 Task: Create a due date automation trigger when advanced on, 2 hours before a card is due add fields without custom field "Resume" set to a number lower than 1 and lower than 10.
Action: Mouse moved to (1079, 79)
Screenshot: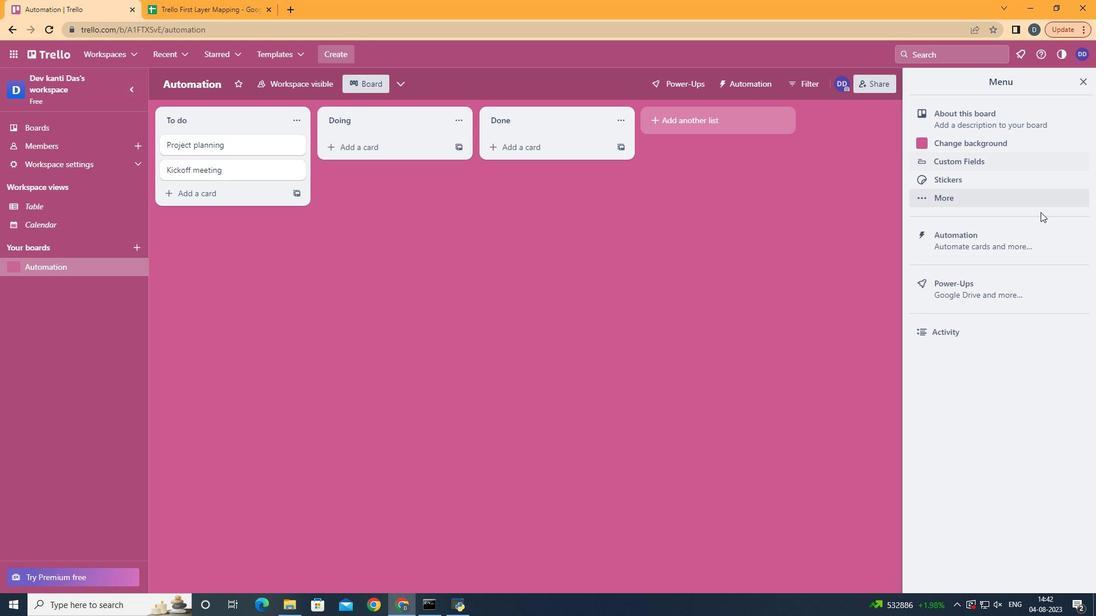 
Action: Mouse pressed left at (1079, 79)
Screenshot: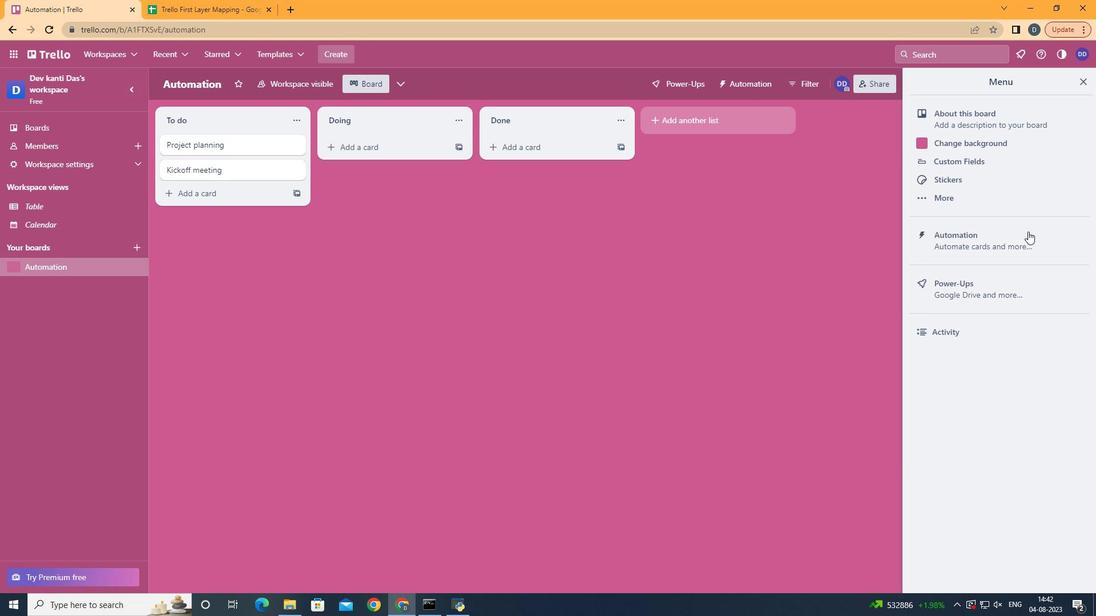 
Action: Mouse moved to (999, 258)
Screenshot: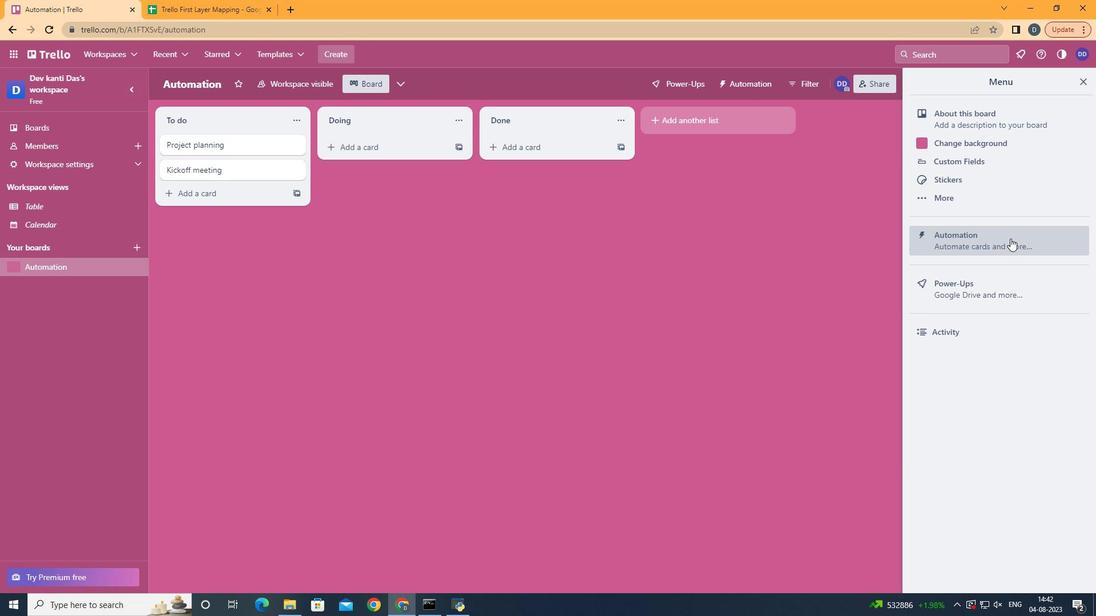 
Action: Mouse pressed left at (999, 258)
Screenshot: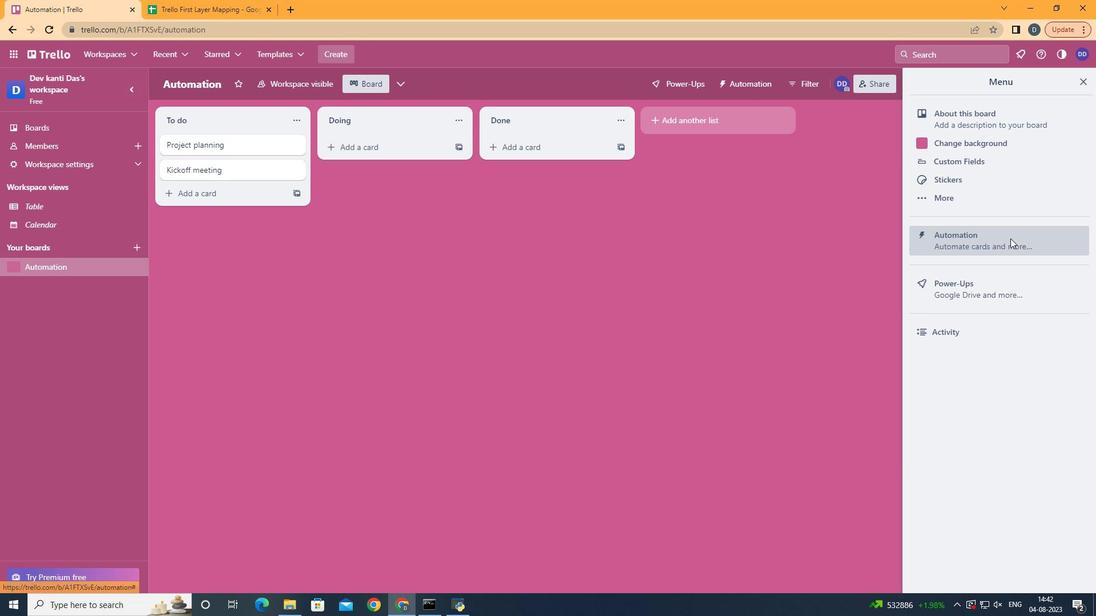 
Action: Mouse moved to (1011, 238)
Screenshot: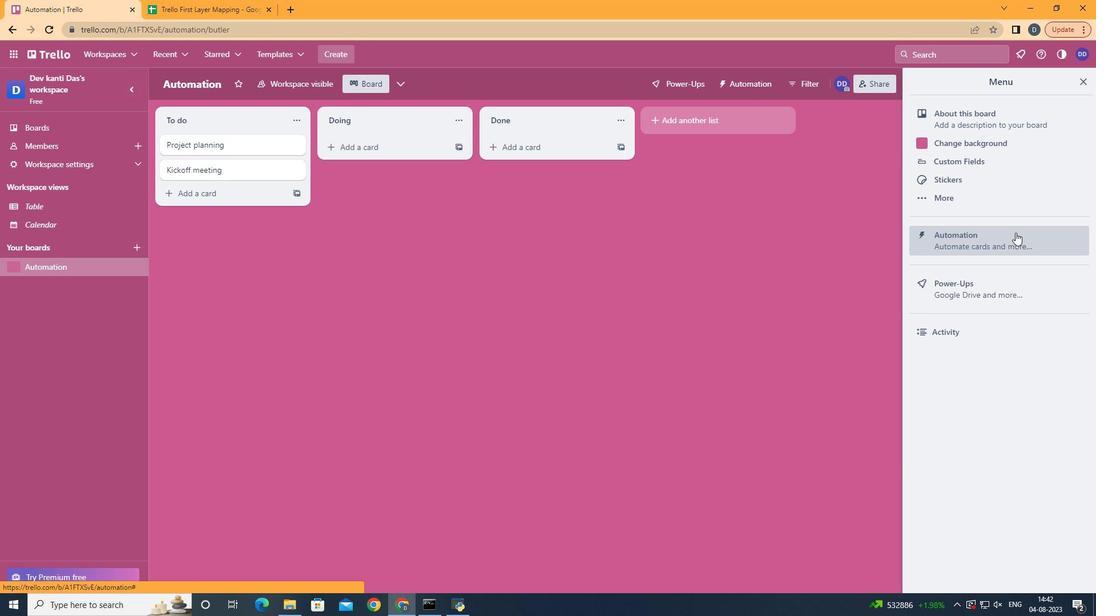 
Action: Mouse pressed left at (1011, 238)
Screenshot: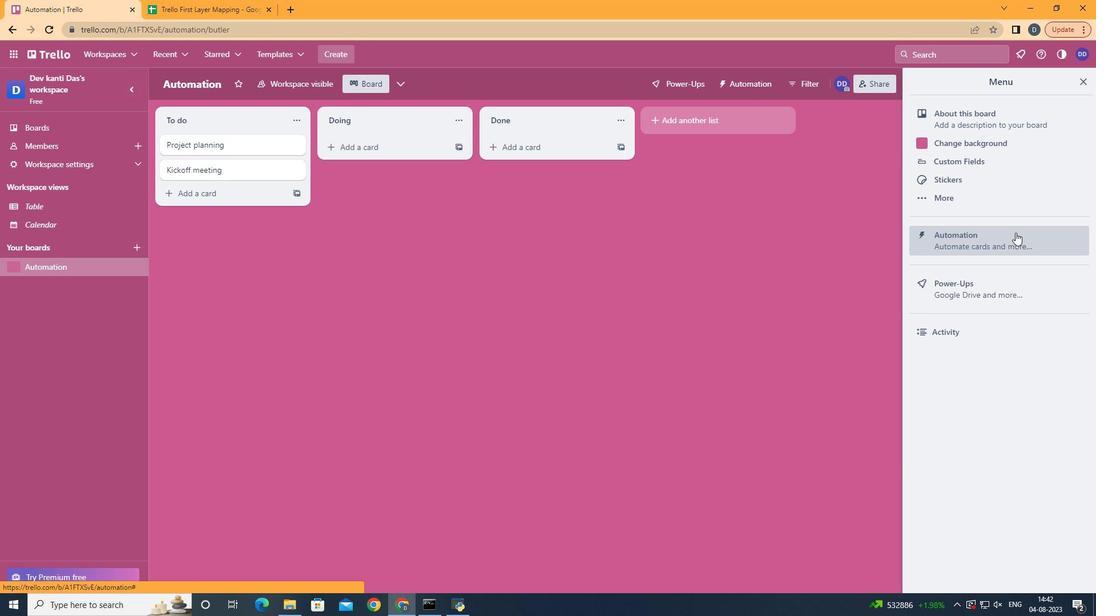 
Action: Mouse moved to (228, 226)
Screenshot: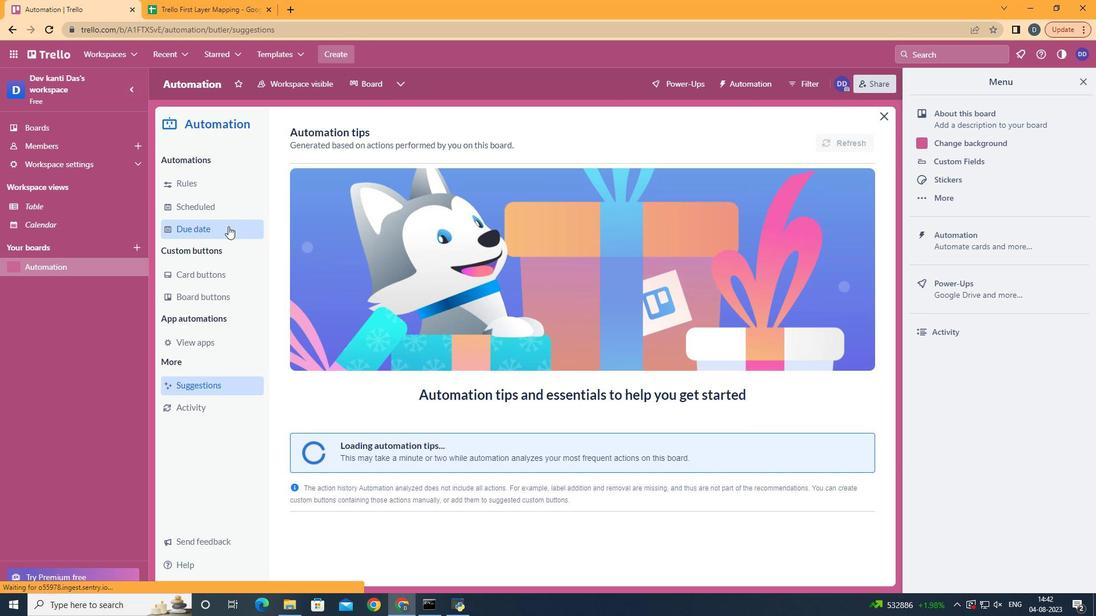 
Action: Mouse pressed left at (228, 226)
Screenshot: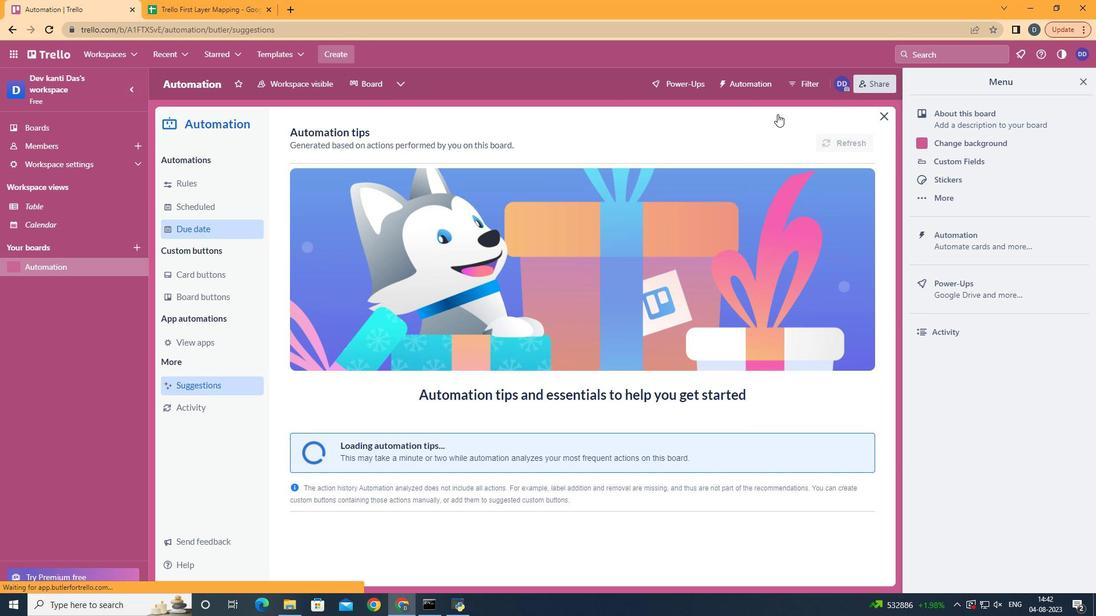 
Action: Mouse moved to (809, 142)
Screenshot: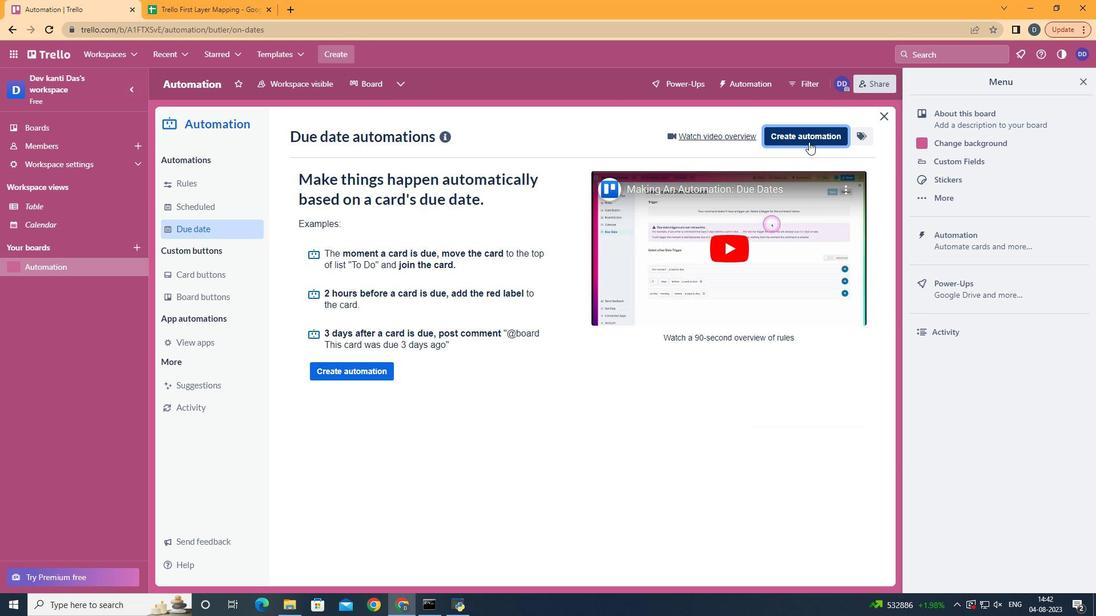 
Action: Mouse pressed left at (809, 142)
Screenshot: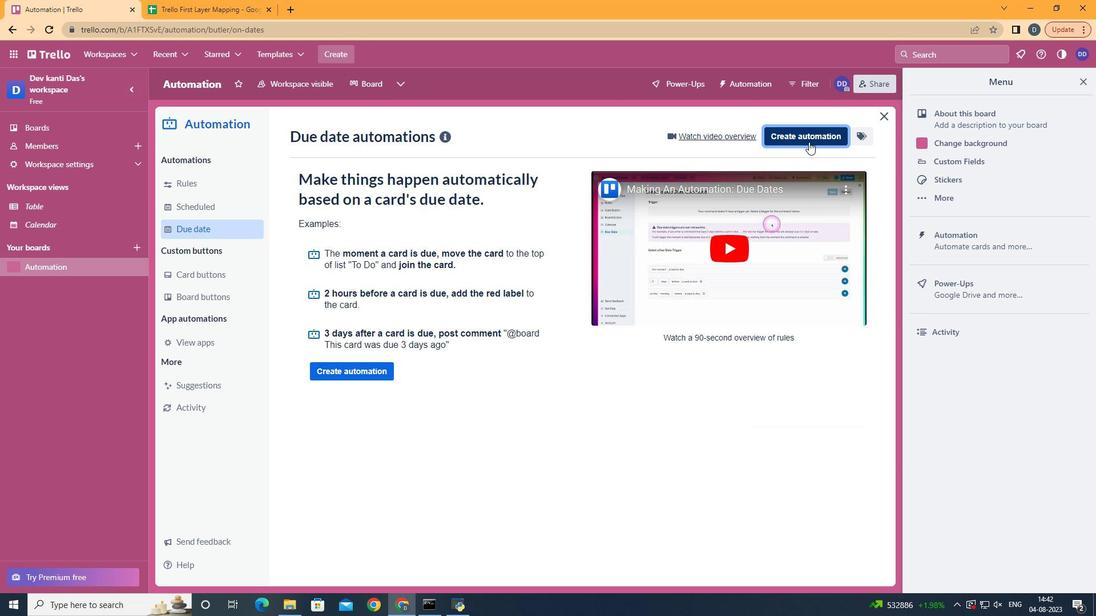 
Action: Mouse moved to (595, 243)
Screenshot: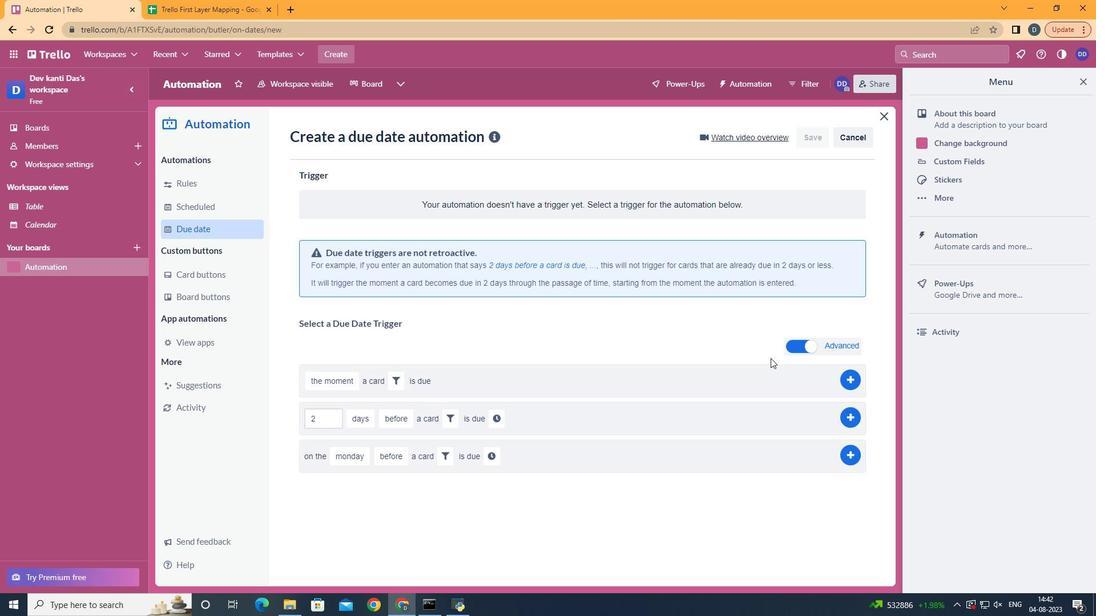 
Action: Mouse pressed left at (595, 243)
Screenshot: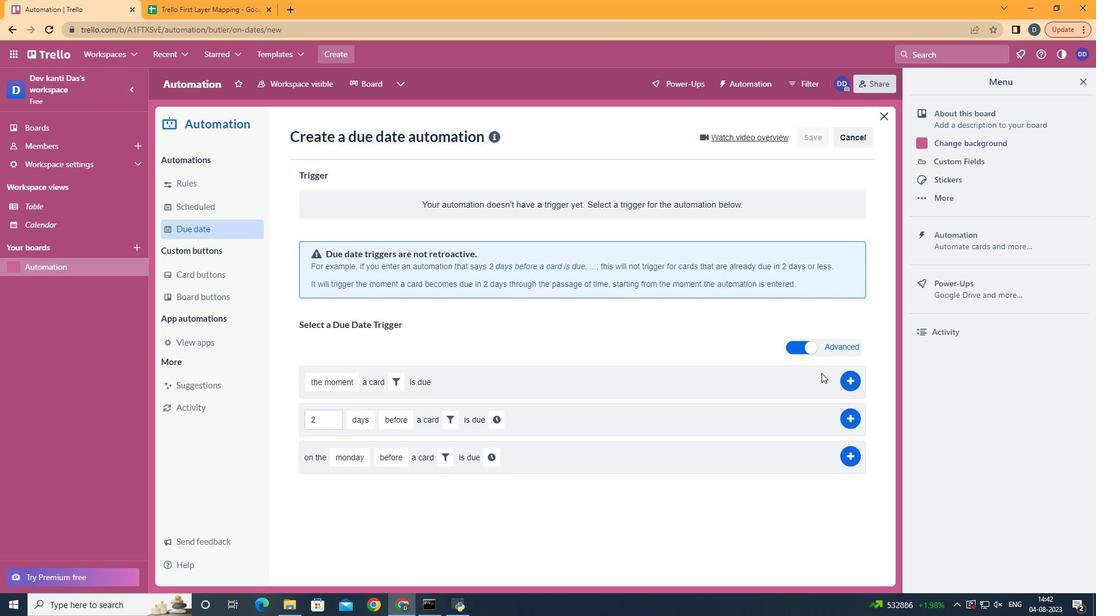 
Action: Mouse moved to (375, 487)
Screenshot: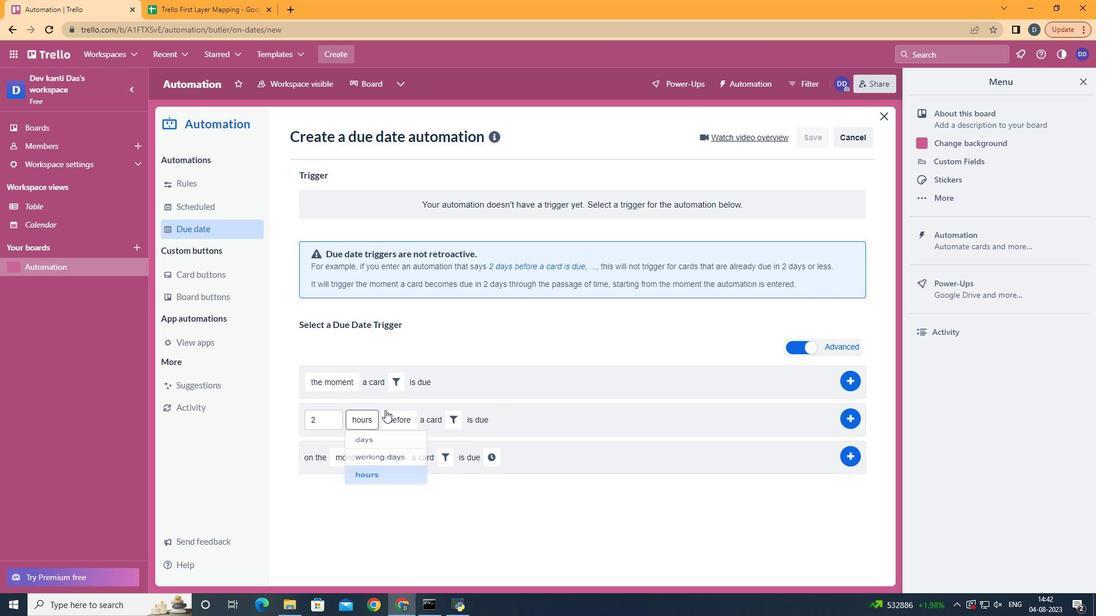 
Action: Mouse pressed left at (375, 487)
Screenshot: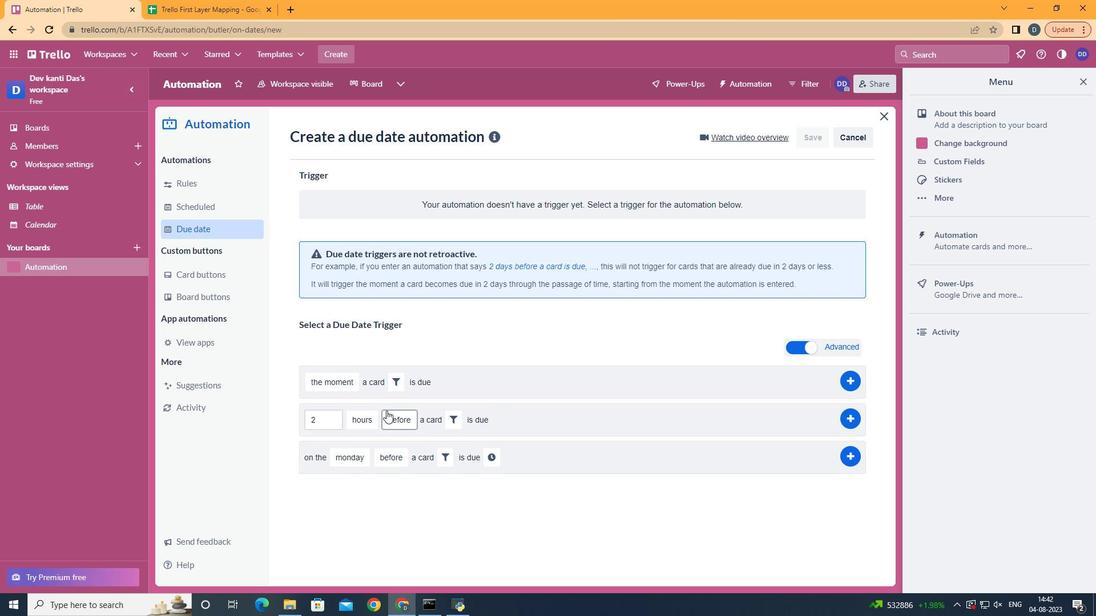 
Action: Mouse moved to (397, 440)
Screenshot: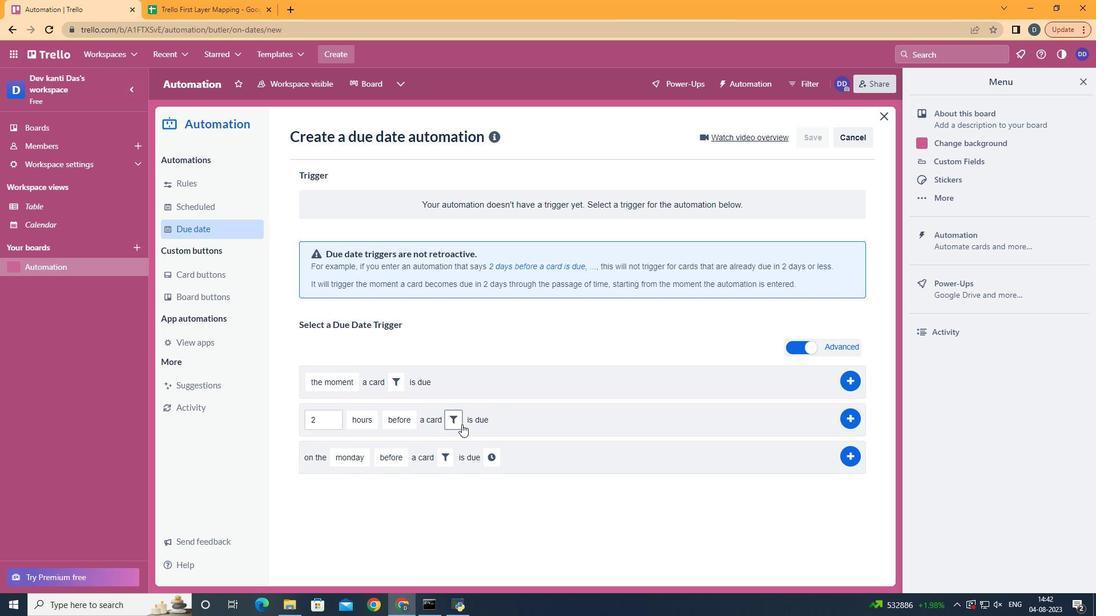 
Action: Mouse pressed left at (397, 440)
Screenshot: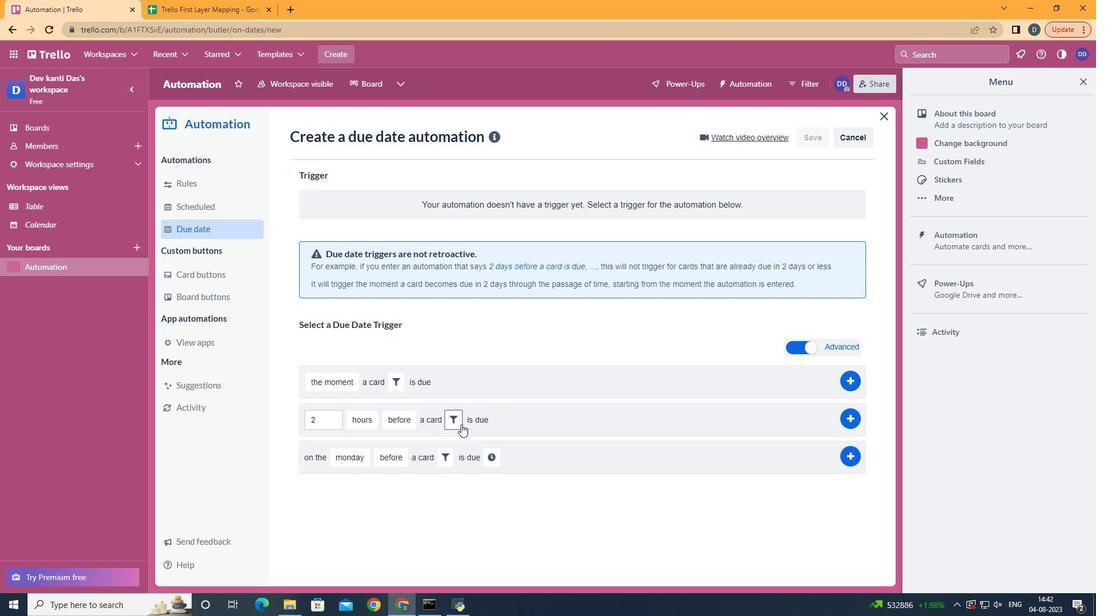
Action: Mouse moved to (461, 424)
Screenshot: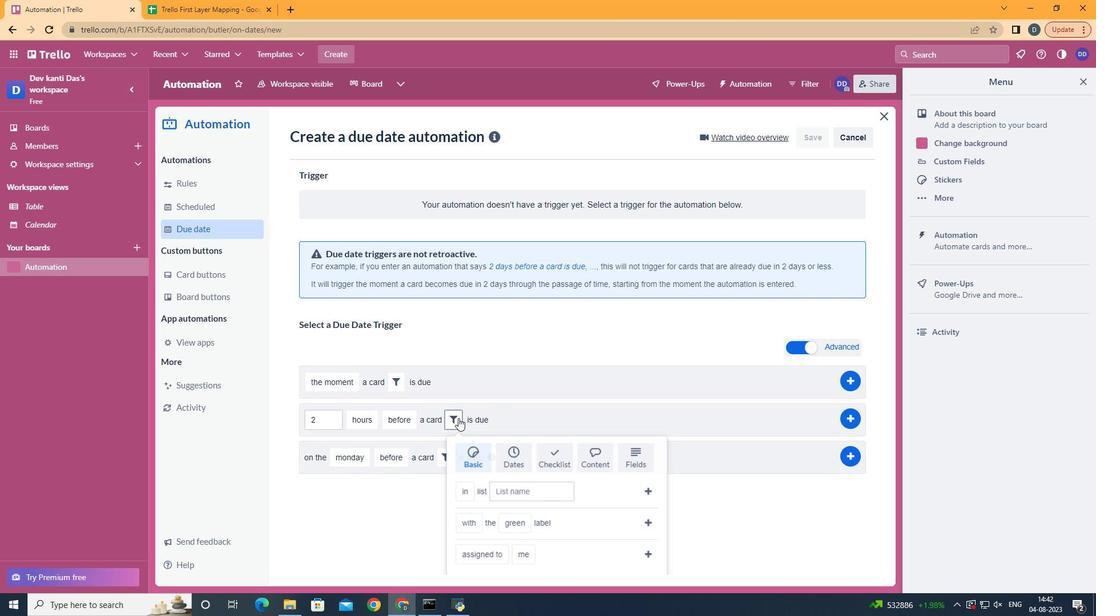 
Action: Mouse pressed left at (461, 424)
Screenshot: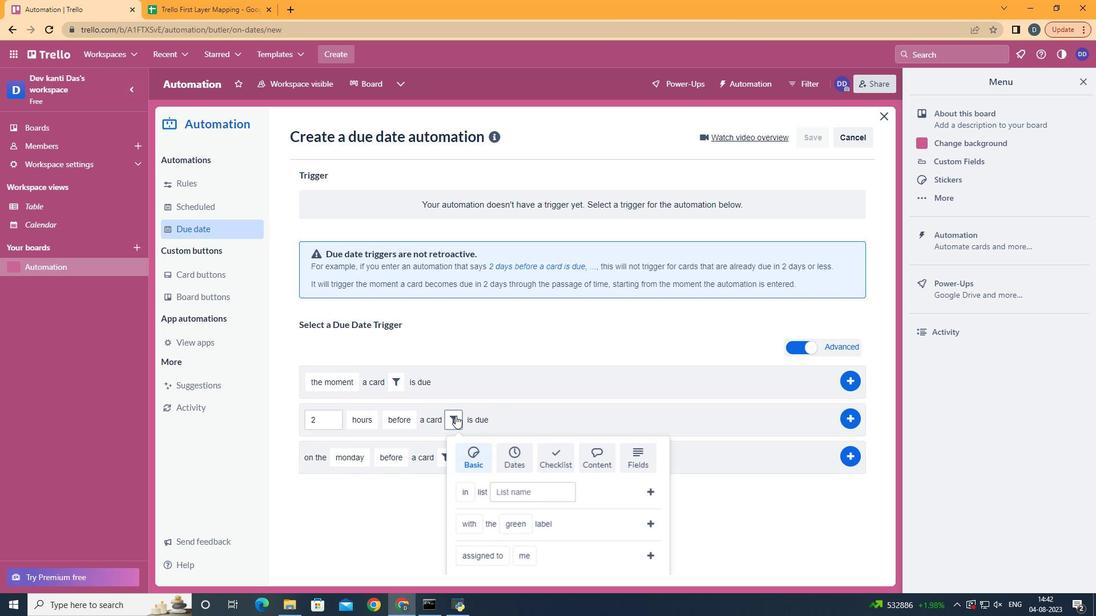 
Action: Mouse moved to (650, 454)
Screenshot: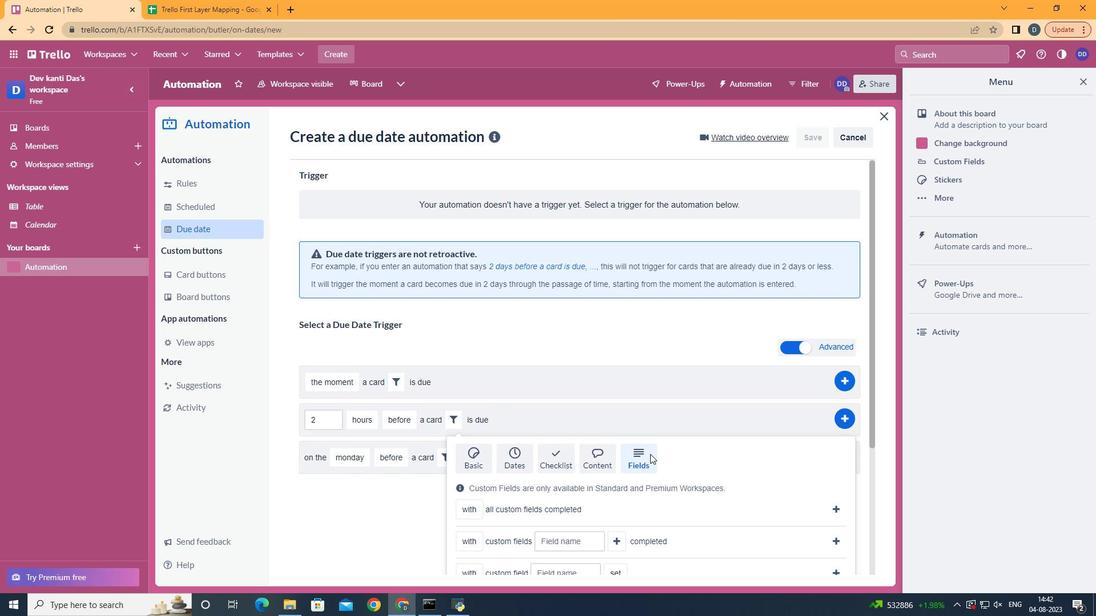 
Action: Mouse pressed left at (650, 454)
Screenshot: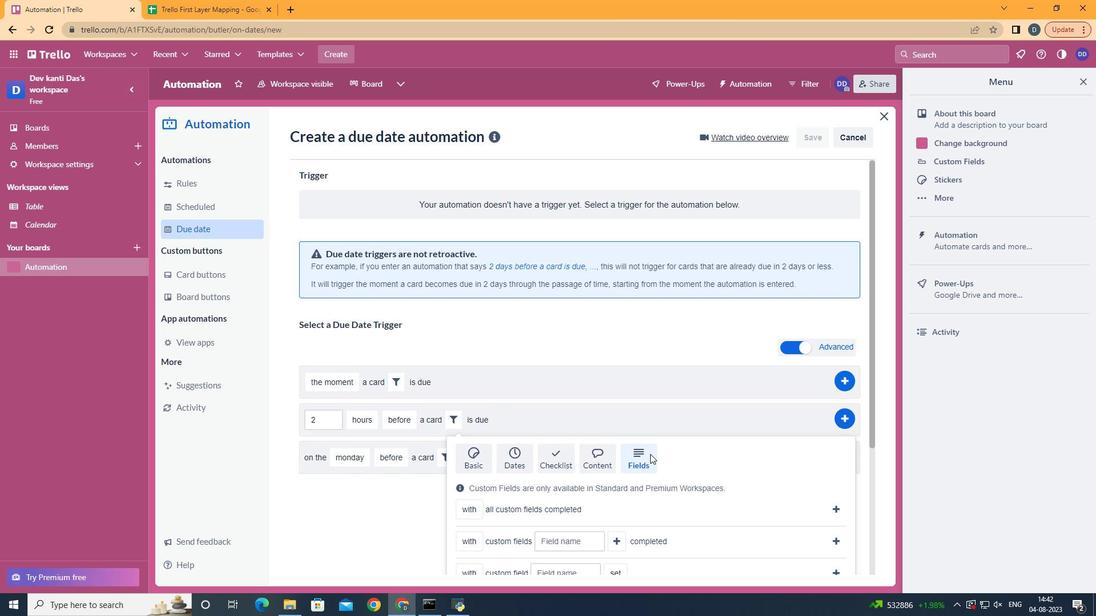 
Action: Mouse scrolled (650, 454) with delta (0, 0)
Screenshot: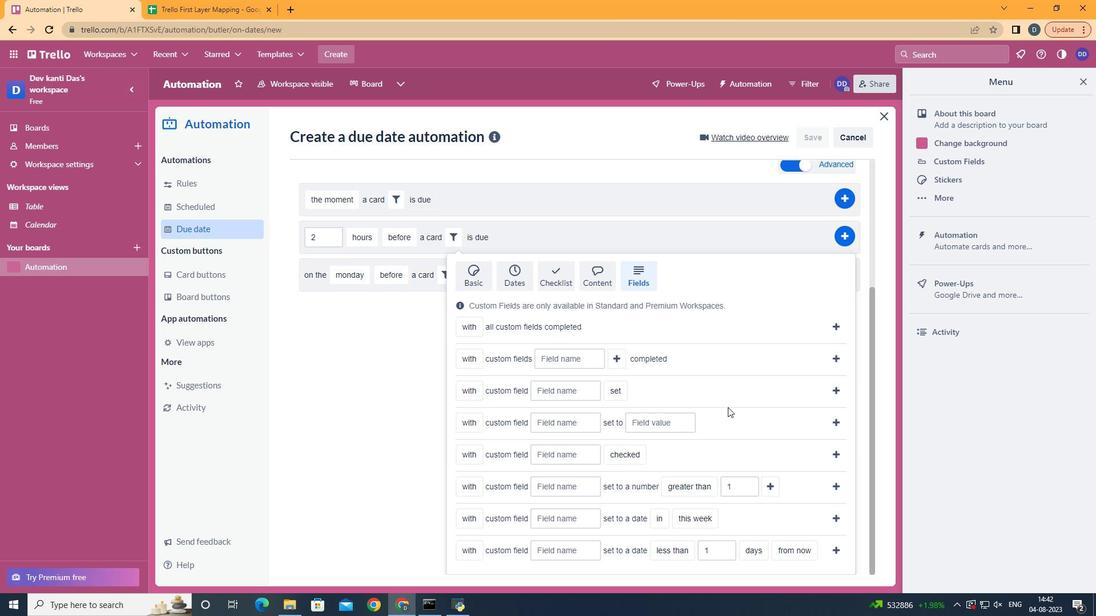 
Action: Mouse moved to (650, 454)
Screenshot: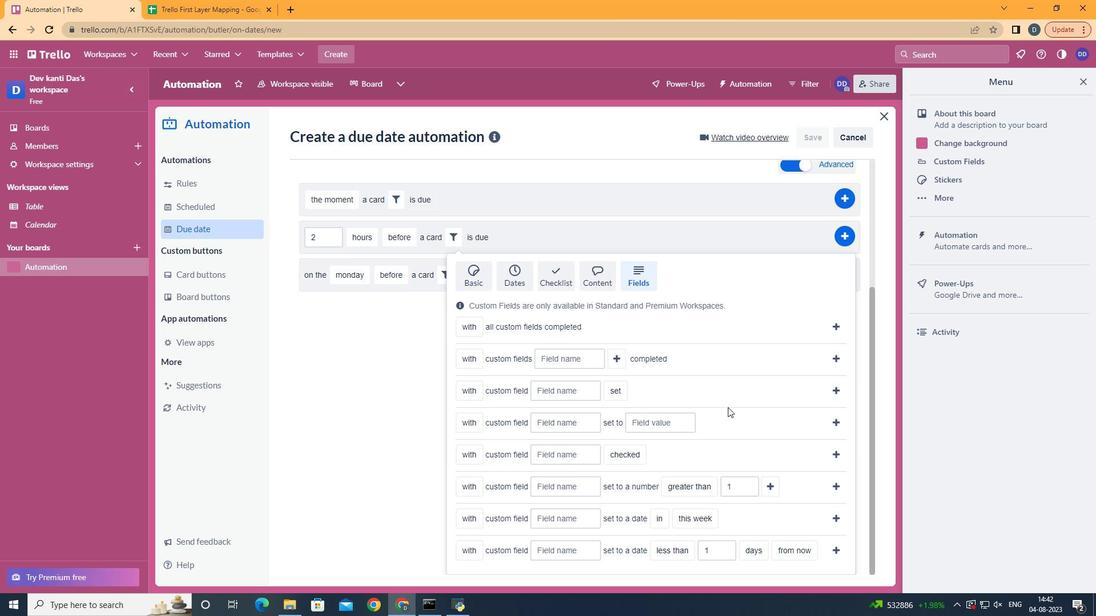 
Action: Mouse scrolled (650, 454) with delta (0, 0)
Screenshot: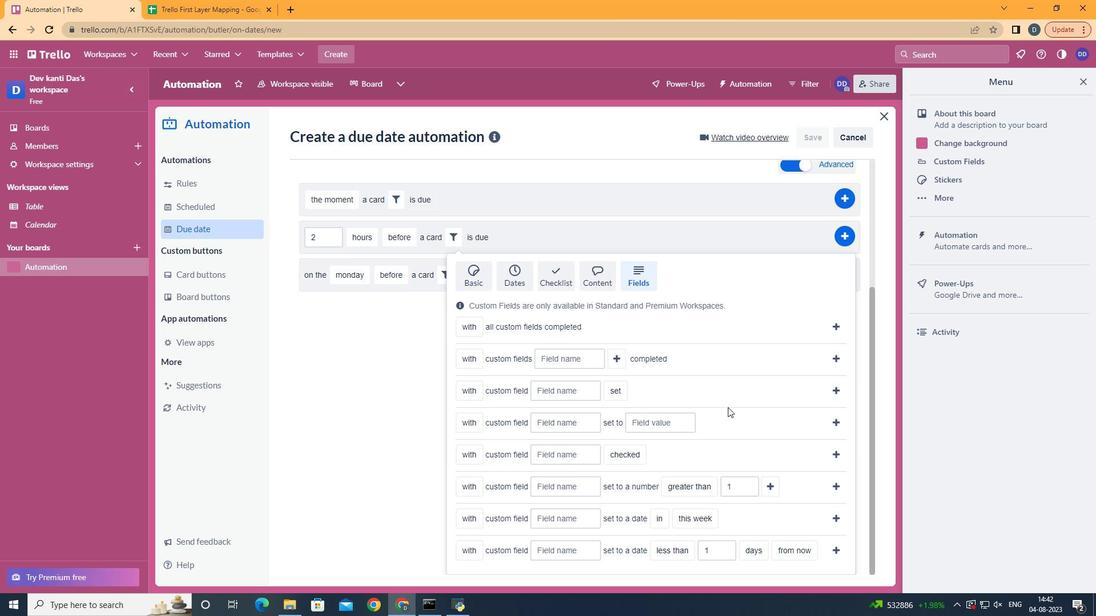 
Action: Mouse scrolled (650, 454) with delta (0, 0)
Screenshot: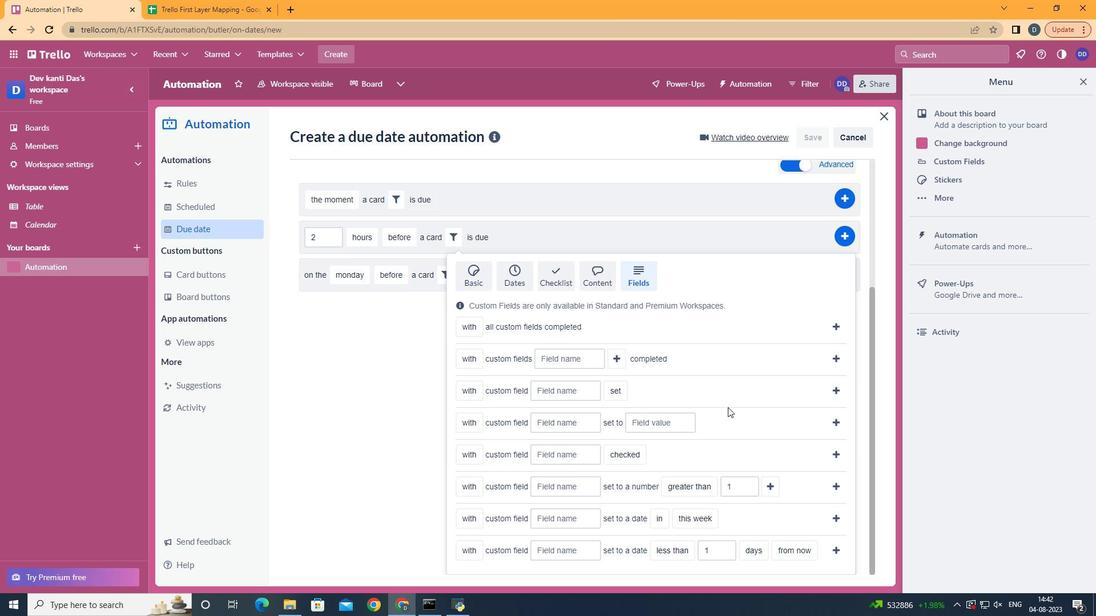 
Action: Mouse scrolled (650, 454) with delta (0, 0)
Screenshot: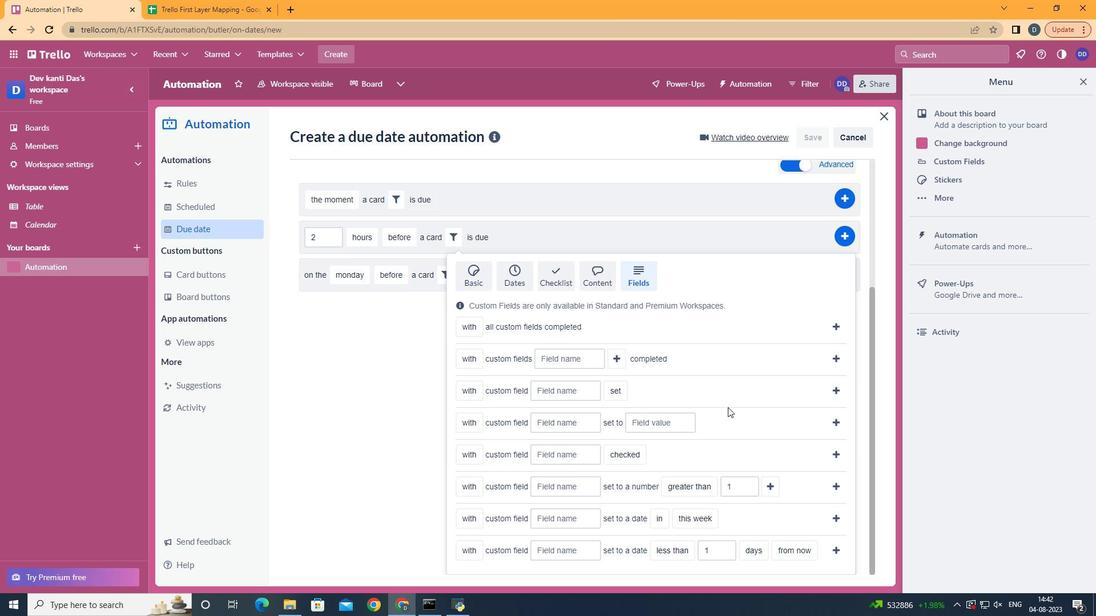 
Action: Mouse scrolled (650, 454) with delta (0, 0)
Screenshot: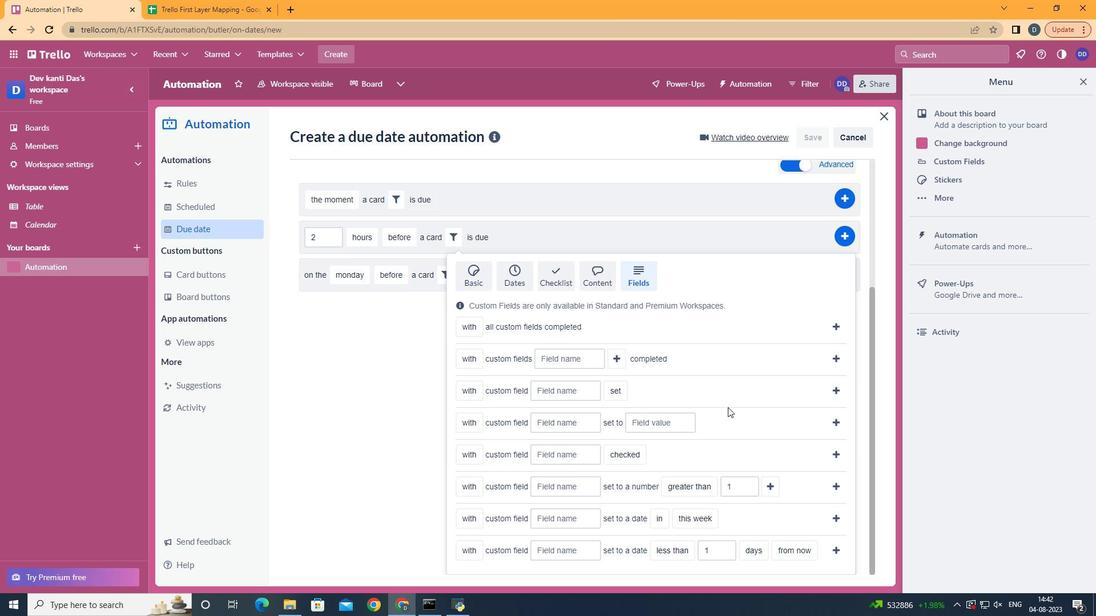 
Action: Mouse scrolled (650, 454) with delta (0, 0)
Screenshot: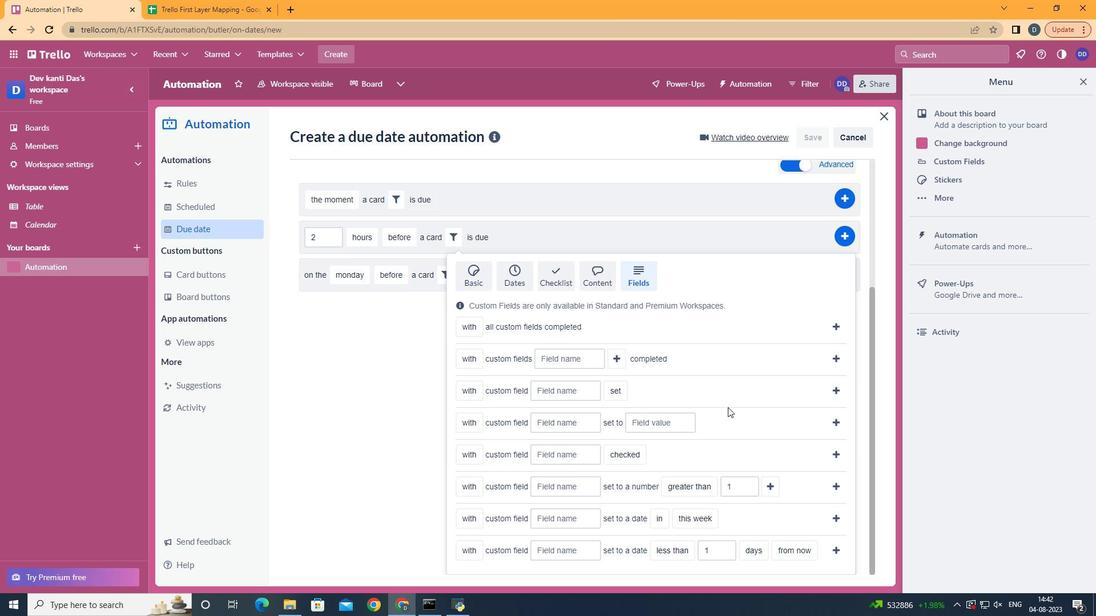 
Action: Mouse moved to (752, 408)
Screenshot: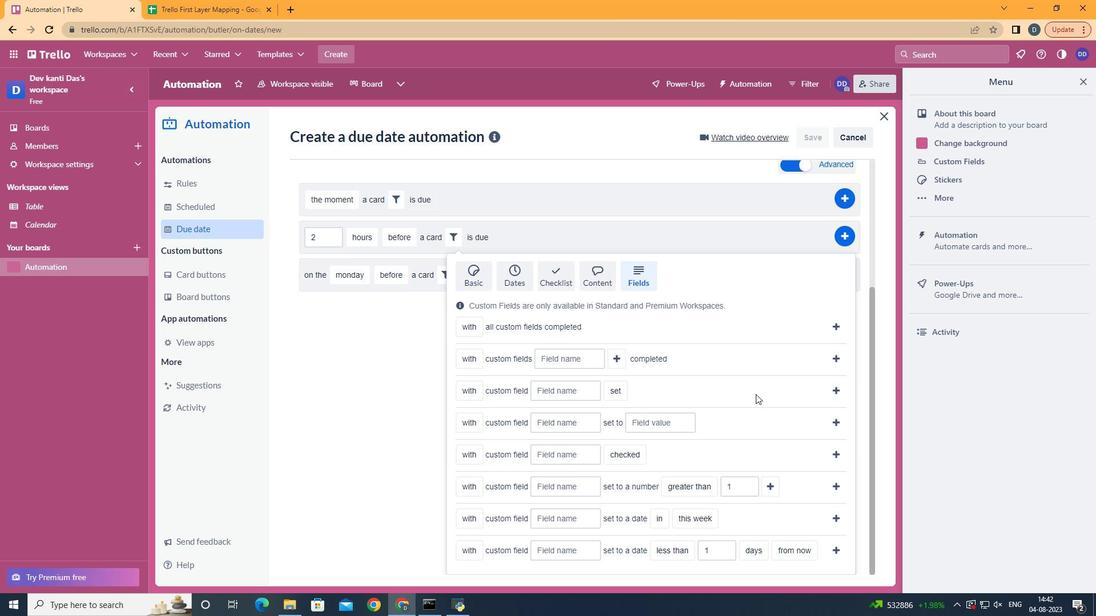 
Action: Mouse scrolled (752, 408) with delta (0, 0)
Screenshot: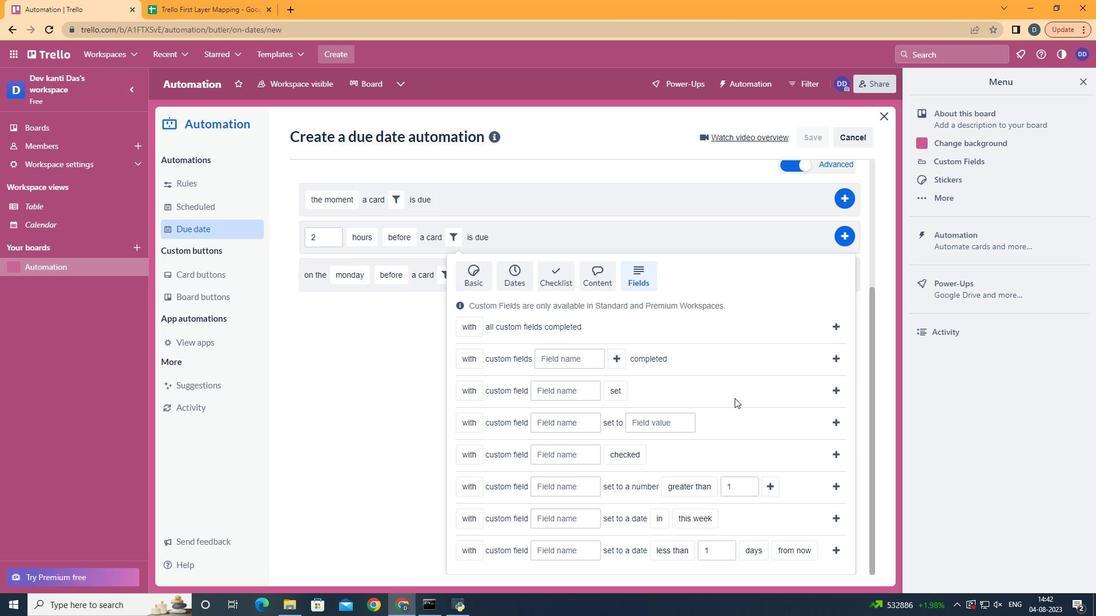 
Action: Mouse scrolled (752, 408) with delta (0, 0)
Screenshot: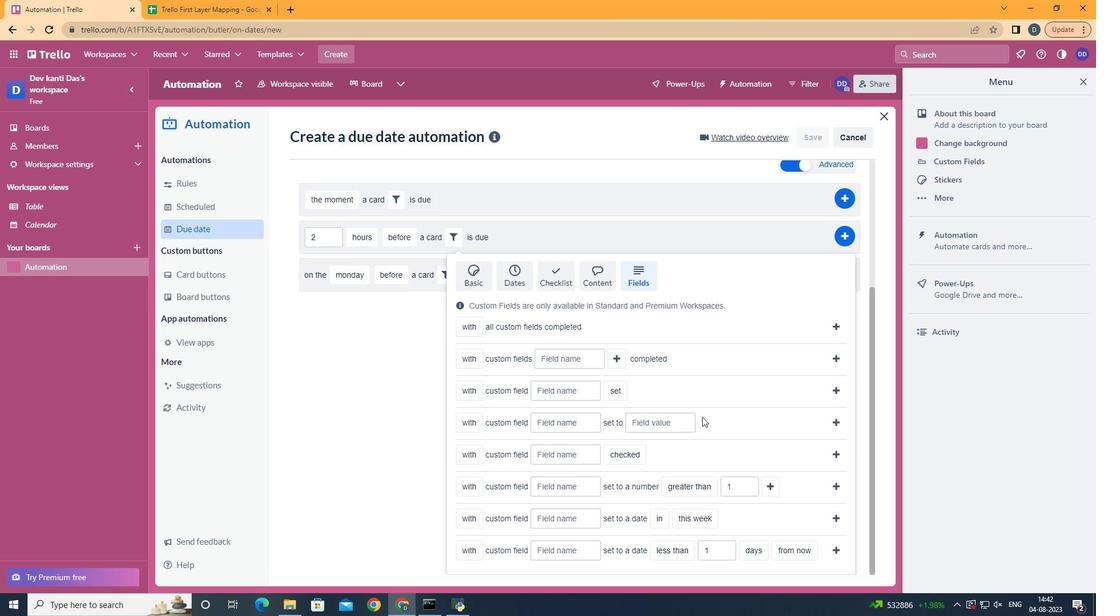
Action: Mouse scrolled (752, 408) with delta (0, 0)
Screenshot: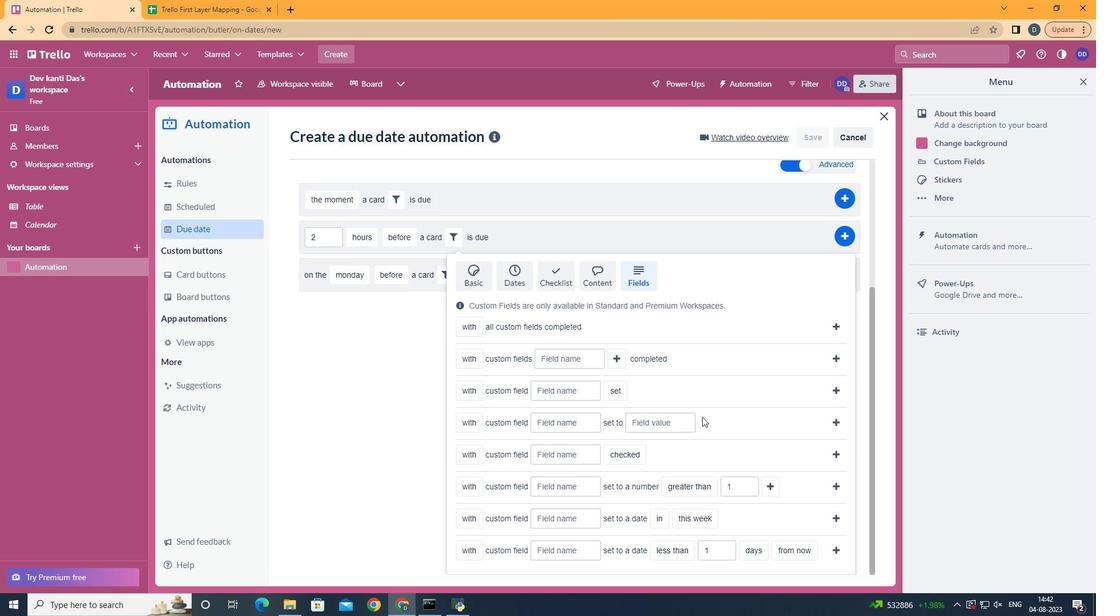 
Action: Mouse moved to (478, 535)
Screenshot: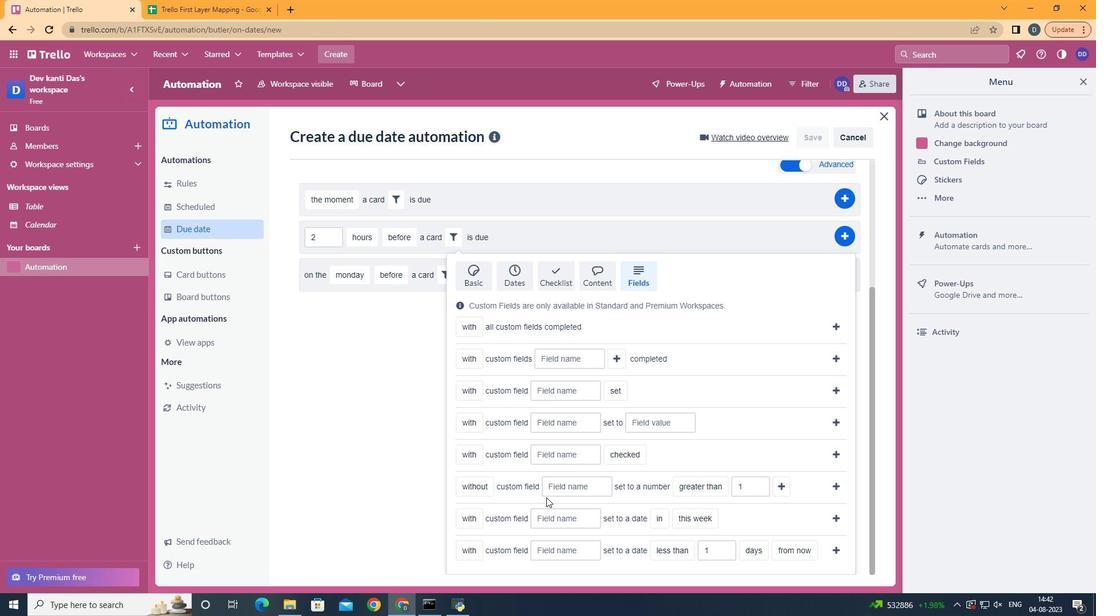 
Action: Mouse pressed left at (478, 535)
Screenshot: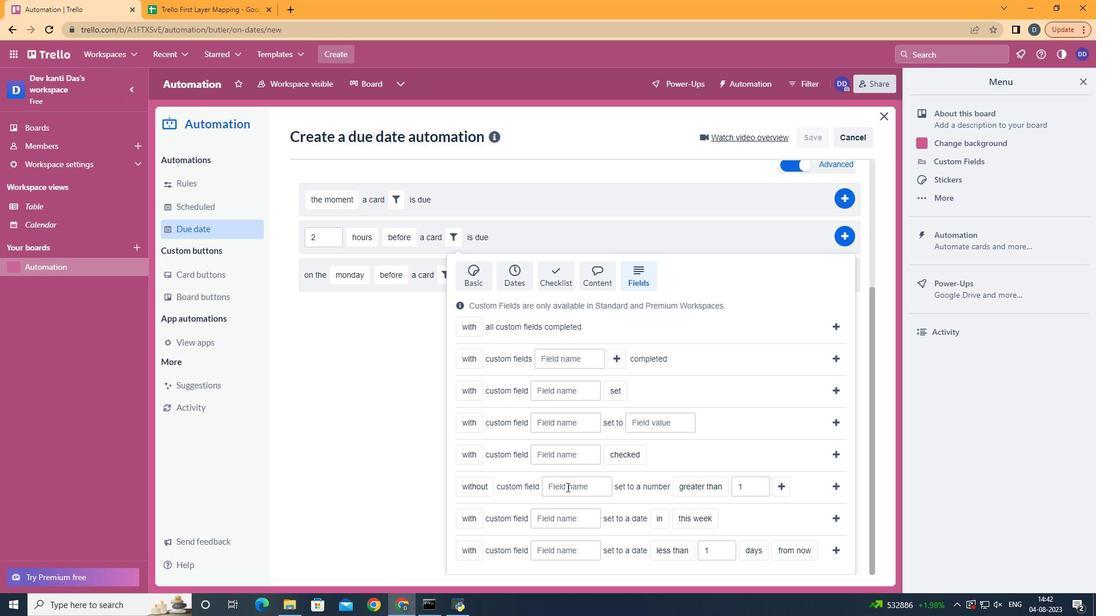 
Action: Mouse moved to (567, 486)
Screenshot: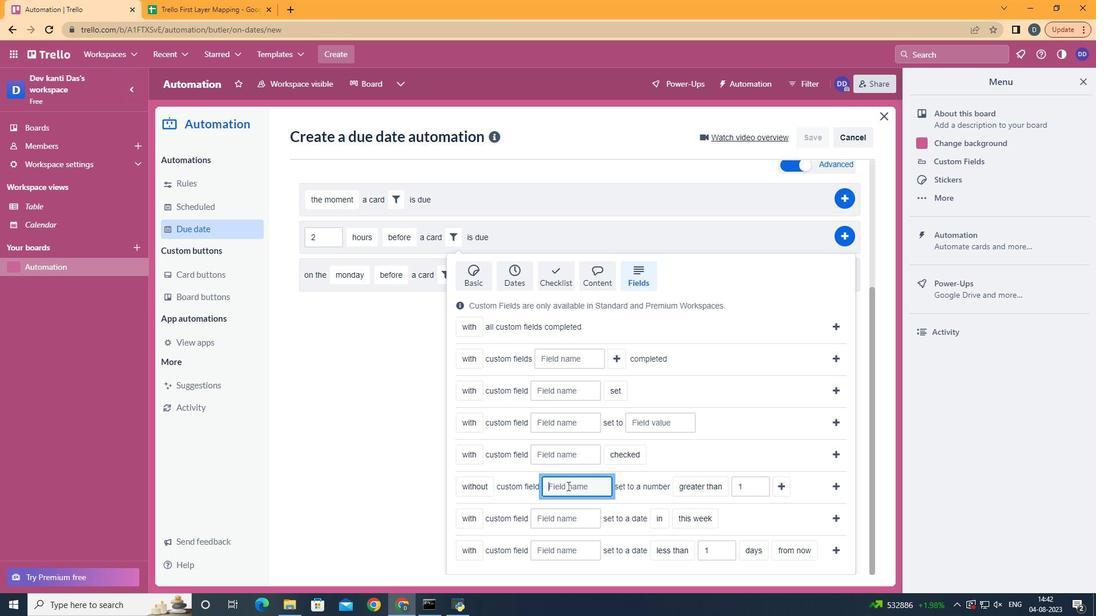 
Action: Mouse pressed left at (567, 486)
Screenshot: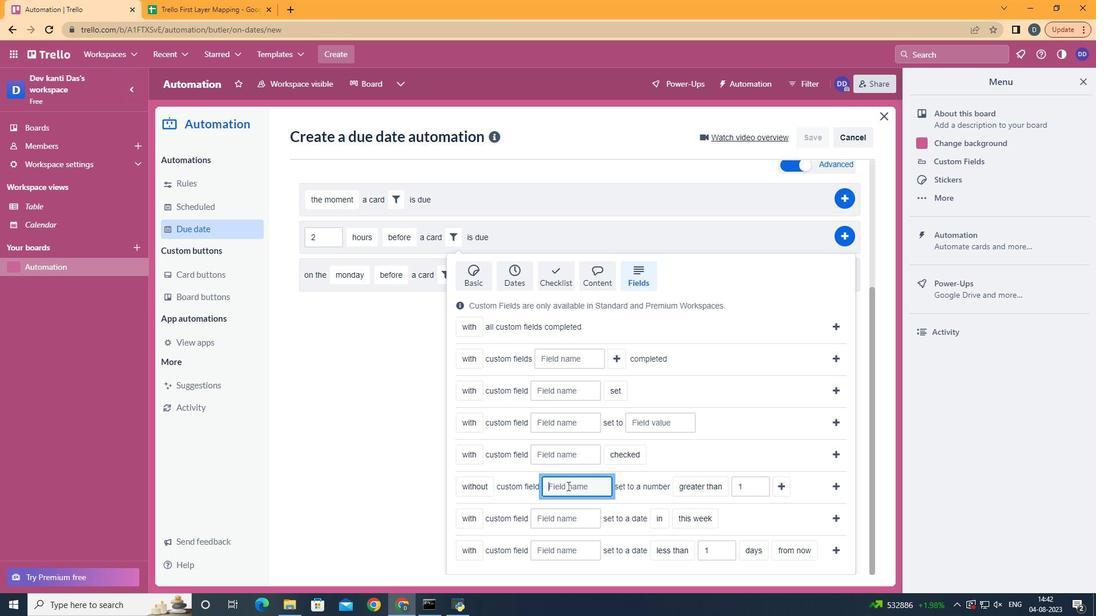 
Action: Key pressed <Key.shift>Resume
Screenshot: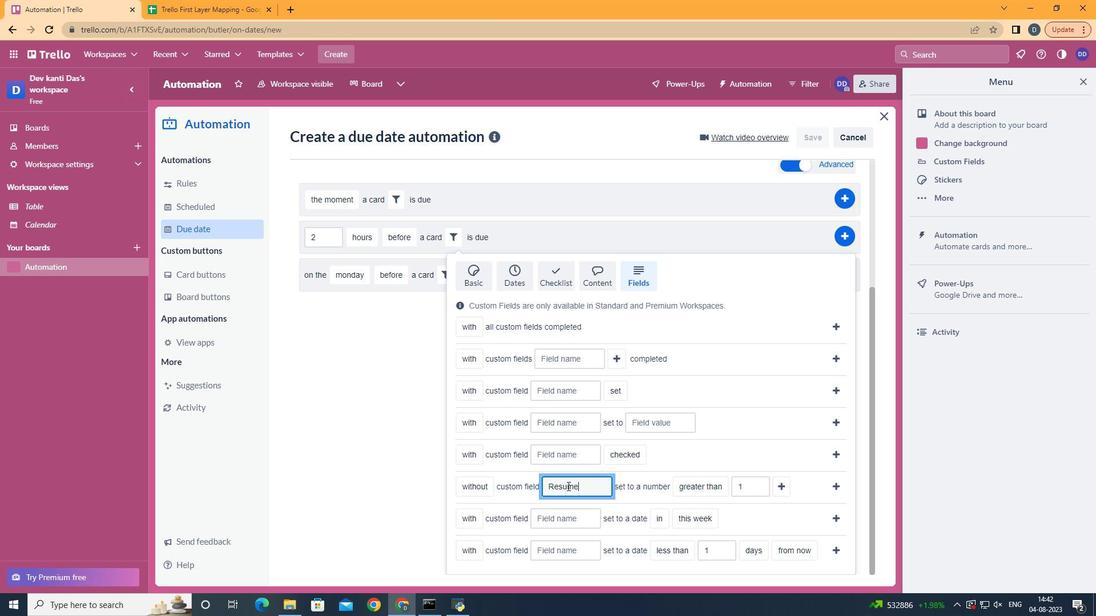 
Action: Mouse moved to (716, 443)
Screenshot: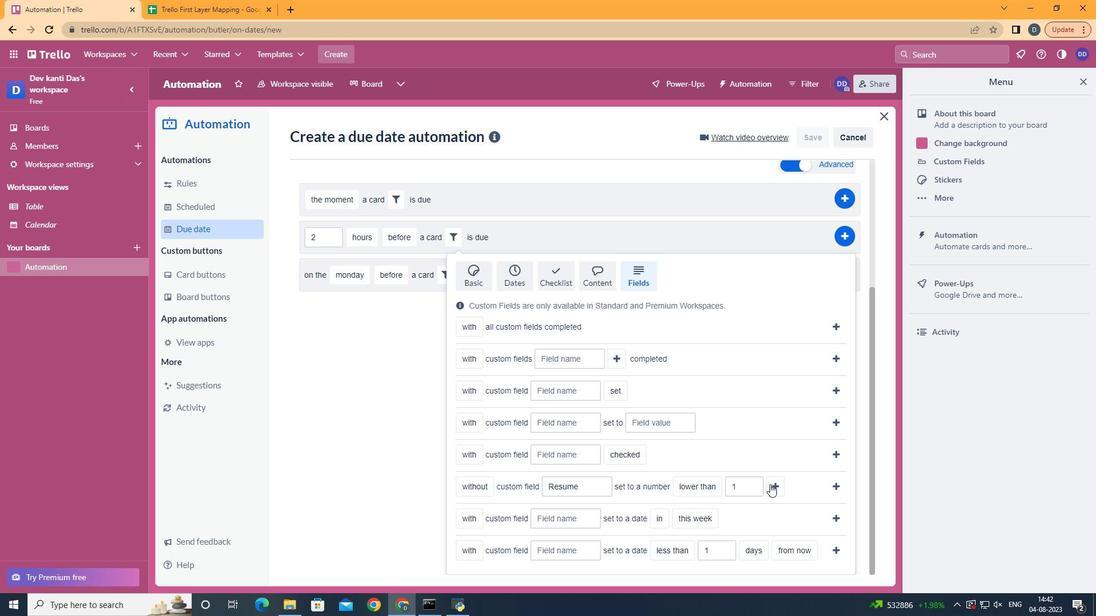 
Action: Mouse pressed left at (716, 443)
Screenshot: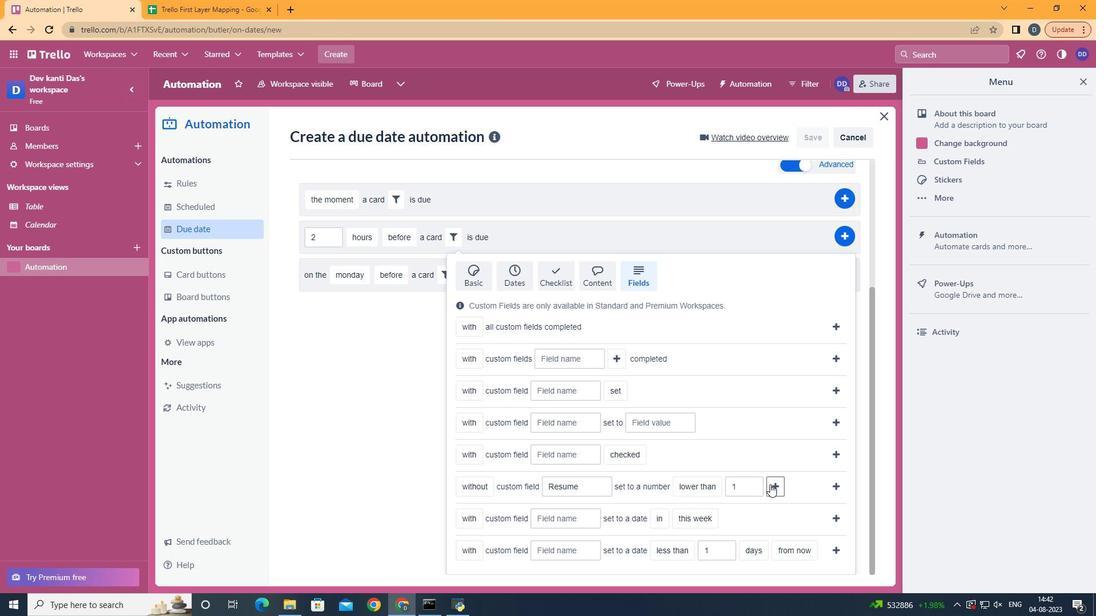 
Action: Mouse moved to (776, 487)
Screenshot: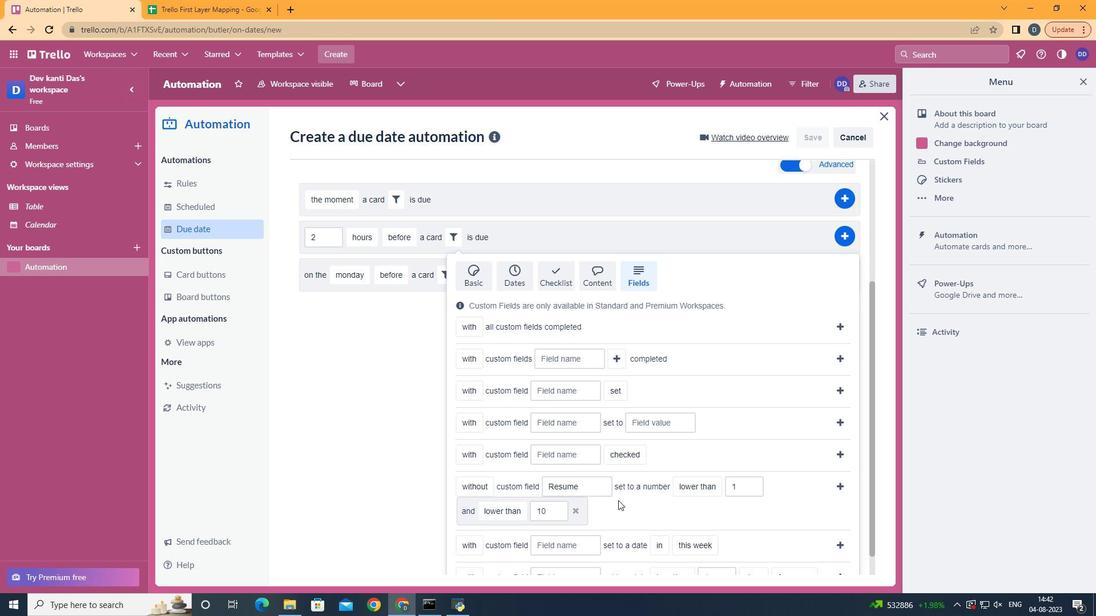 
Action: Mouse pressed left at (776, 487)
Screenshot: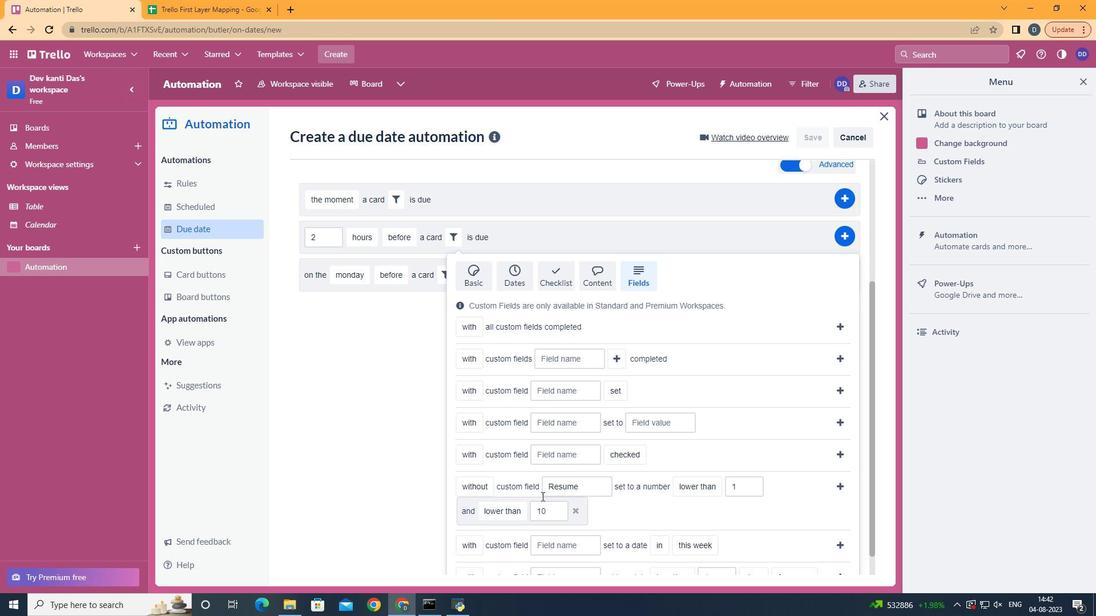 
Action: Mouse moved to (519, 422)
Screenshot: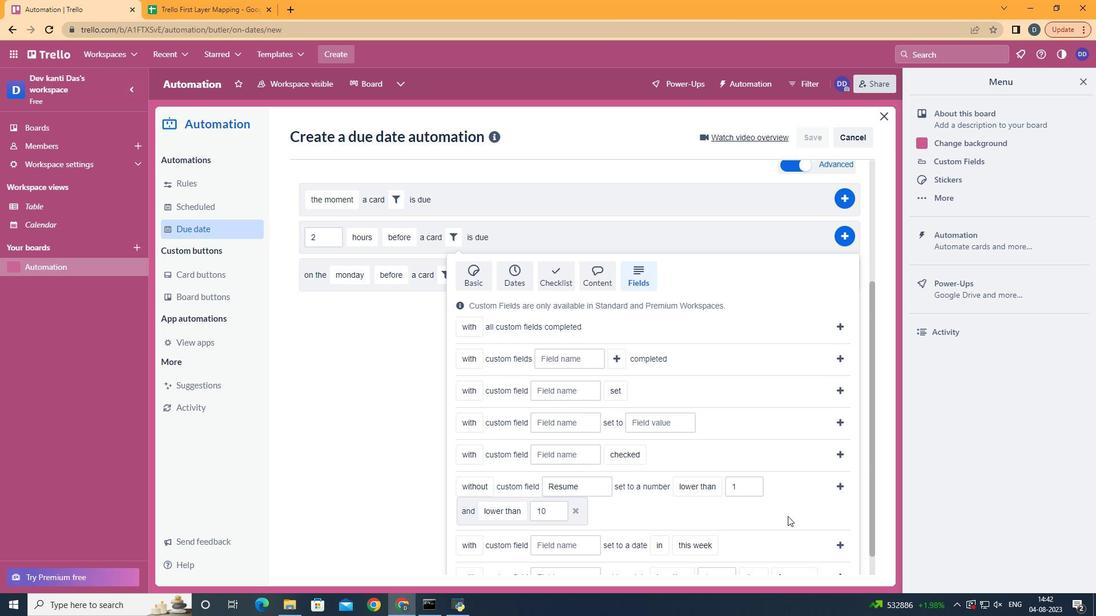 
Action: Mouse pressed left at (519, 422)
Screenshot: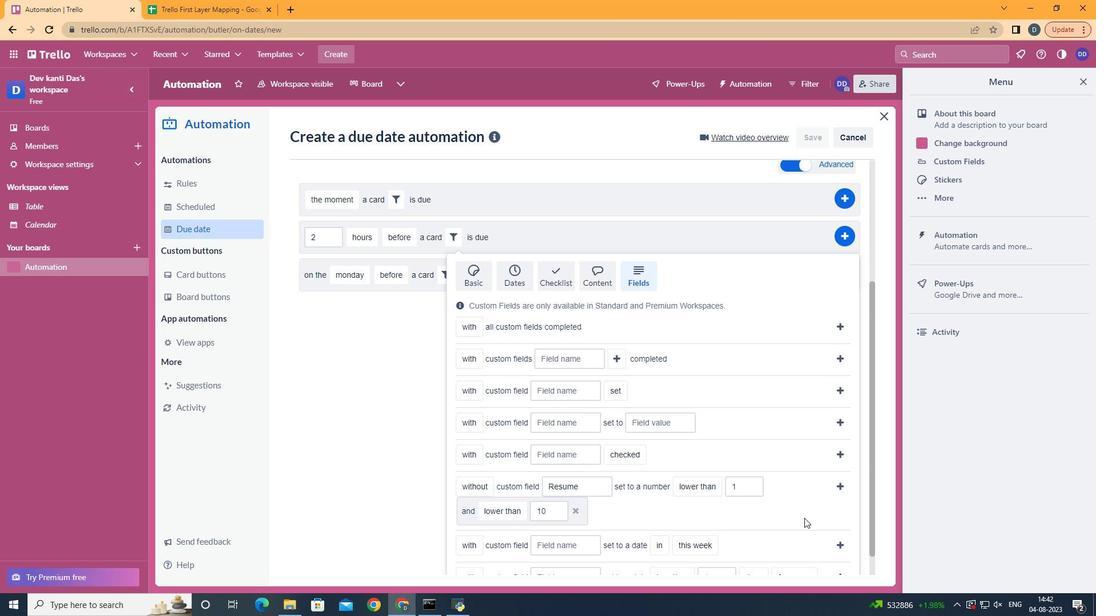 
Action: Mouse moved to (840, 490)
Screenshot: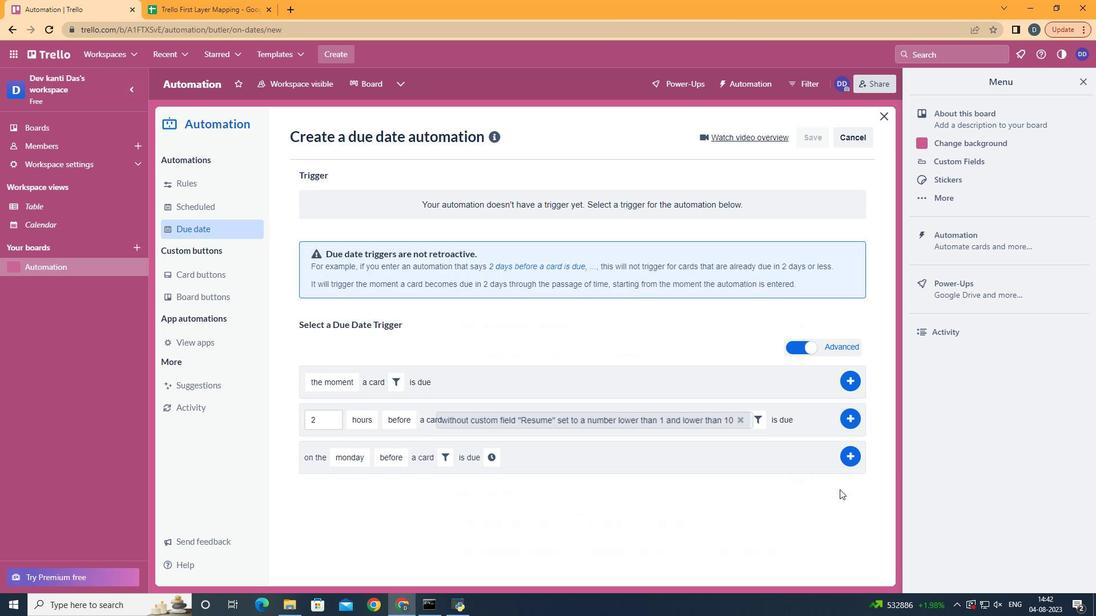 
Action: Mouse pressed left at (840, 490)
Screenshot: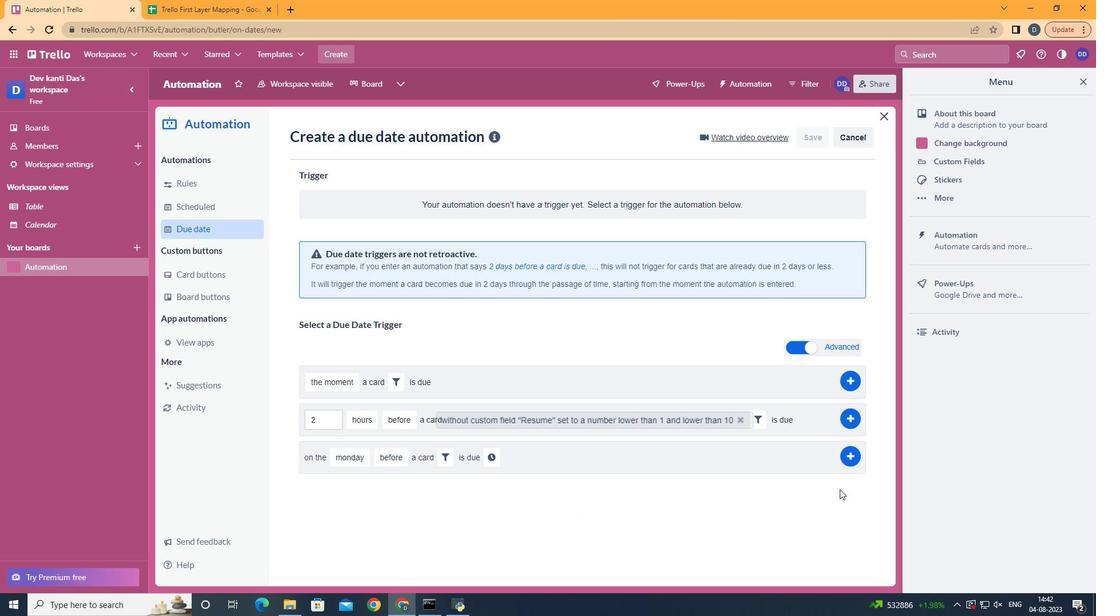 
Action: Mouse moved to (839, 416)
Screenshot: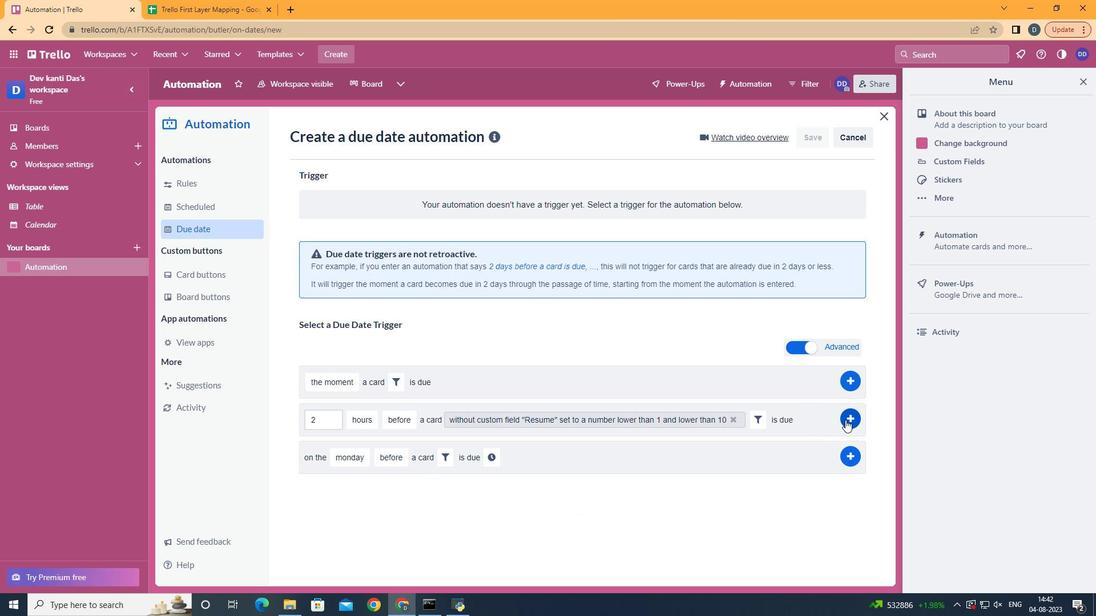 
Action: Mouse pressed left at (839, 416)
Screenshot: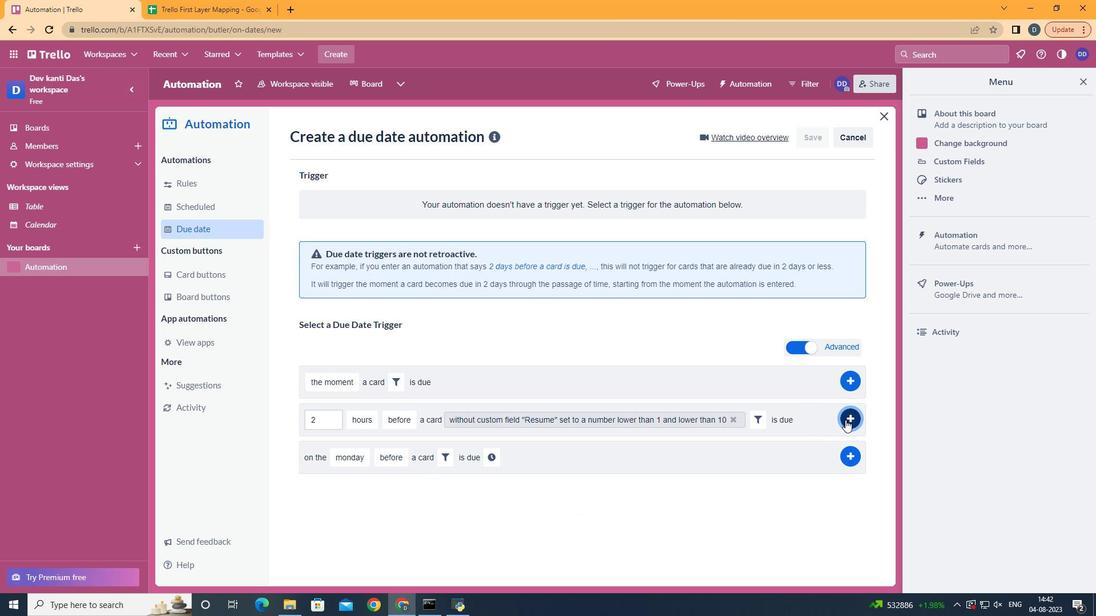 
Action: Mouse moved to (845, 420)
Screenshot: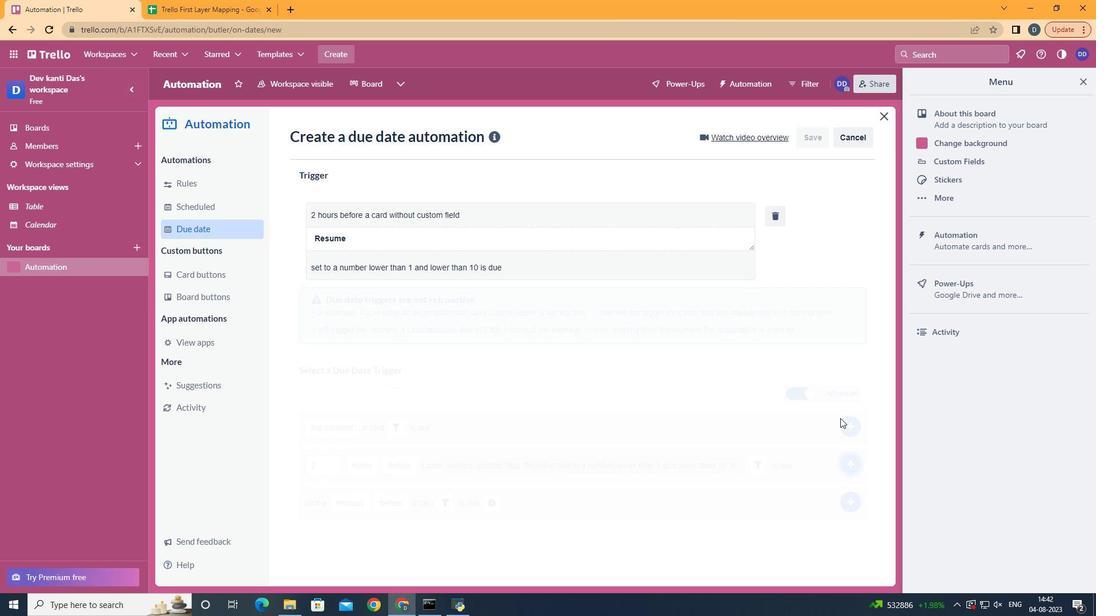 
Action: Mouse pressed left at (845, 420)
Screenshot: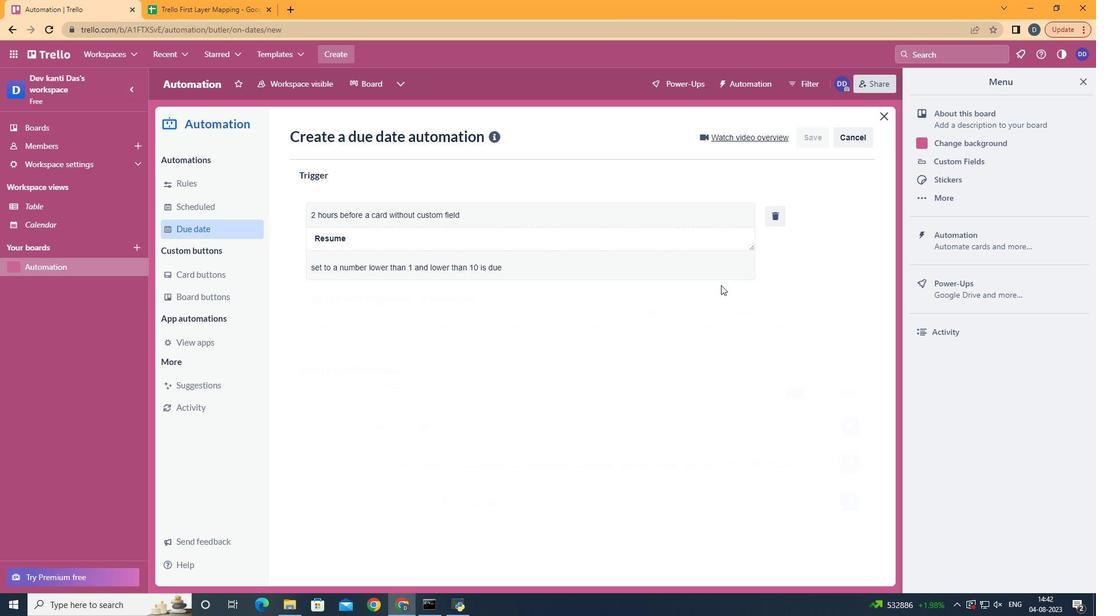 
Action: Mouse moved to (521, 172)
Screenshot: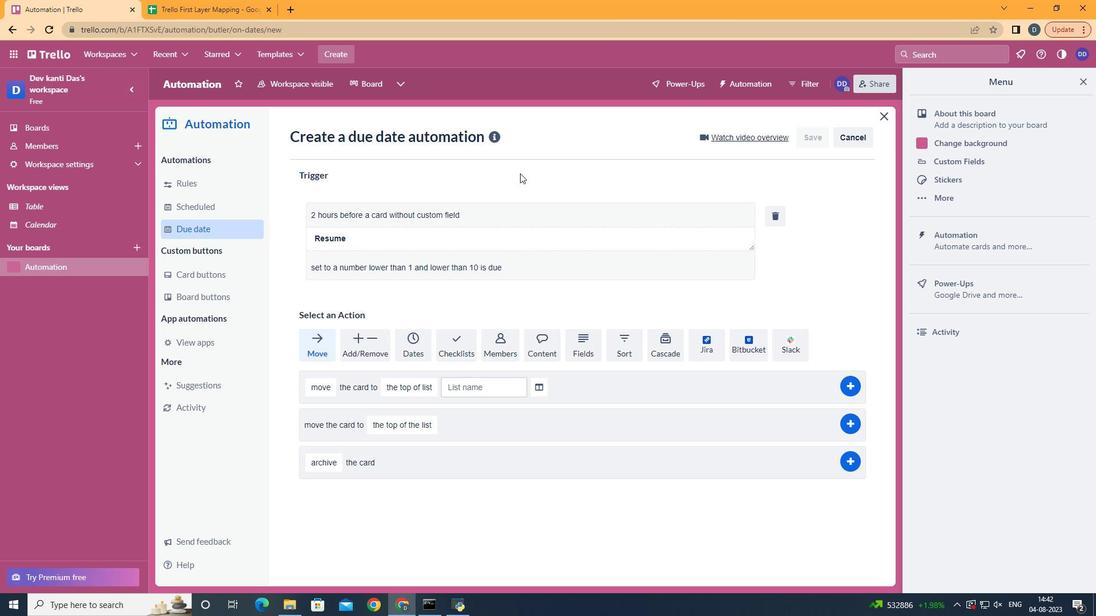 
